 Task: Find the nearest light rail station to the Dallas Arboretum.
Action: Key pressed <Key.caps_lock>D<Key.caps_lock>allas<Key.space><Key.caps_lock>A<Key.caps_lock>rboretum
Screenshot: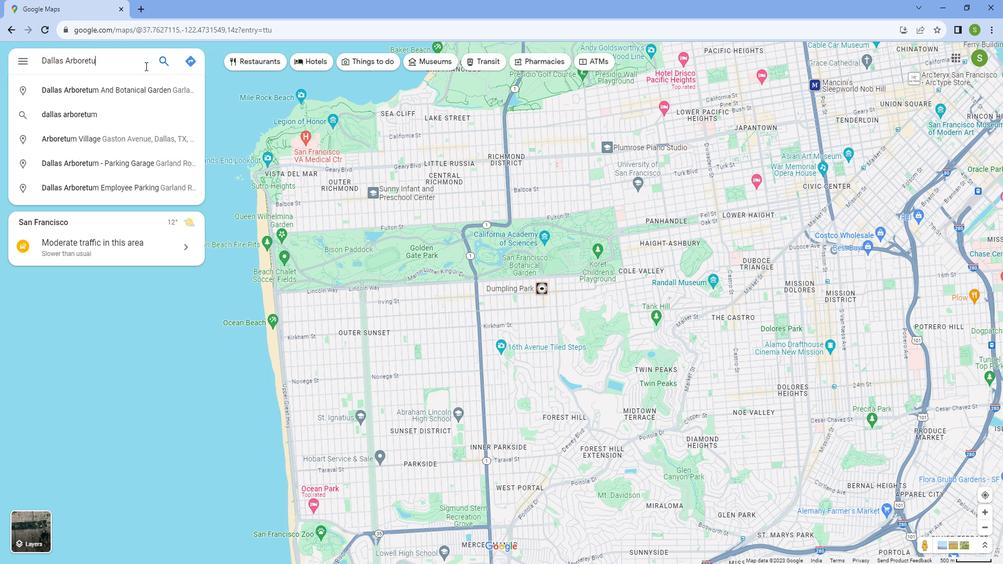 
Action: Mouse moved to (155, 103)
Screenshot: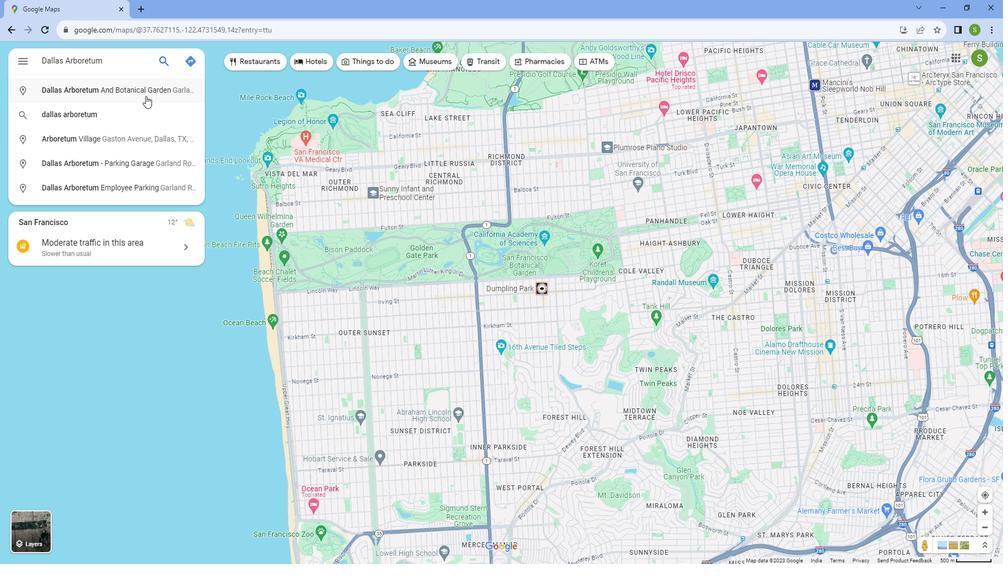 
Action: Mouse pressed left at (155, 103)
Screenshot: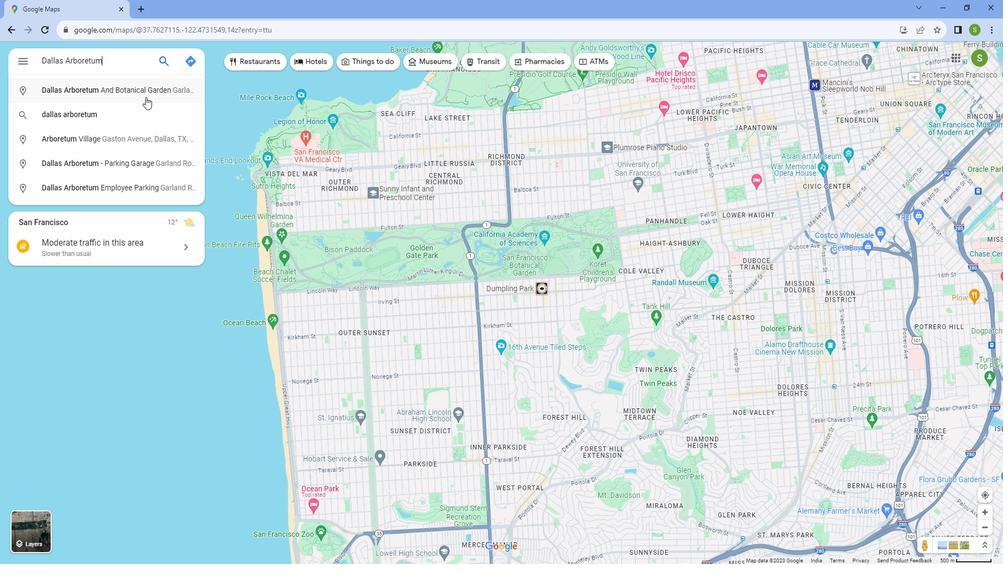 
Action: Mouse moved to (119, 296)
Screenshot: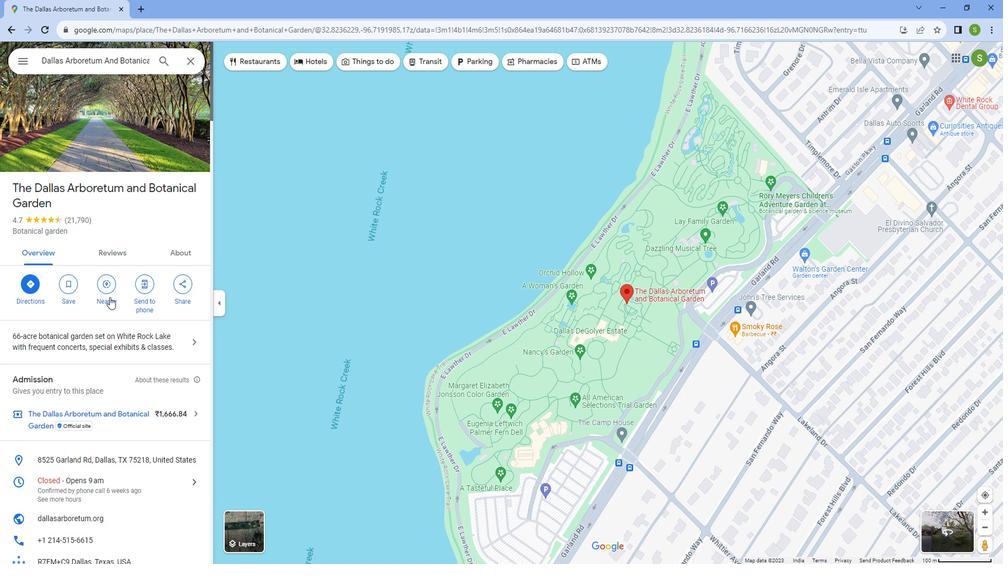 
Action: Mouse pressed left at (119, 296)
Screenshot: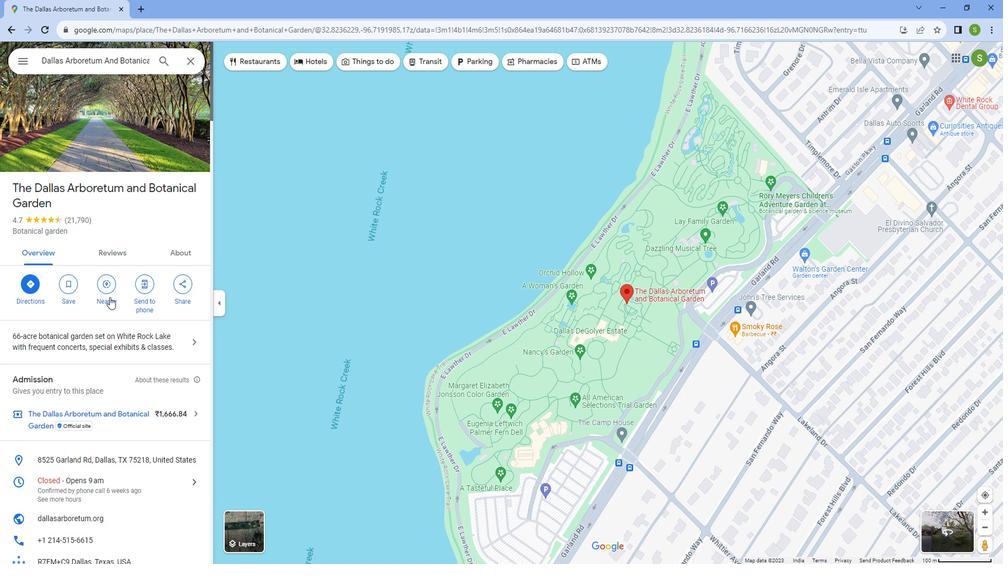 
Action: Mouse moved to (108, 73)
Screenshot: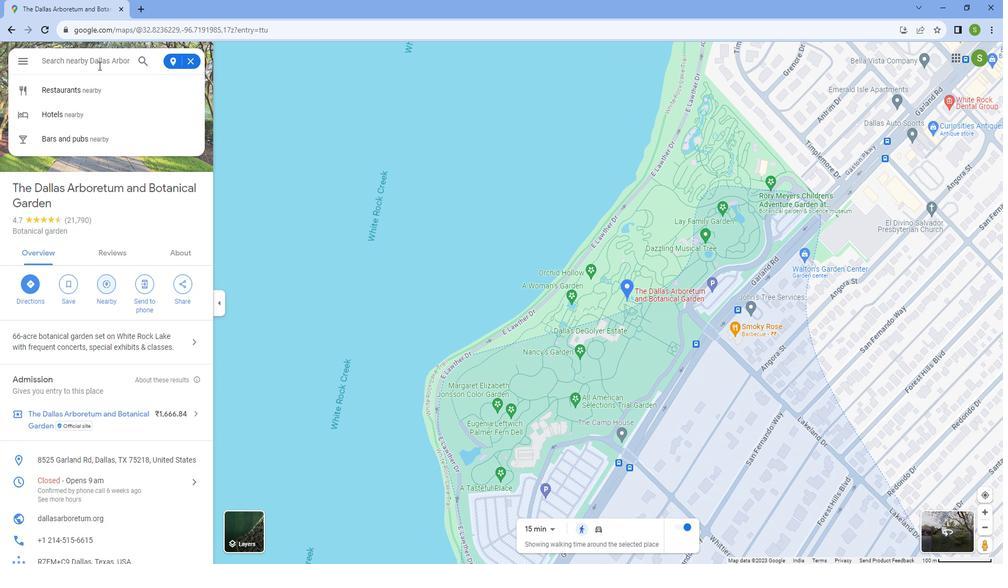 
Action: Key pressed <Key.caps_lock>L<Key.caps_lock>ight<Key.space><Key.caps_lock>R<Key.caps_lock>ail<Key.space><Key.caps_lock>S<Key.caps_lock>tation<Key.enter>
Screenshot: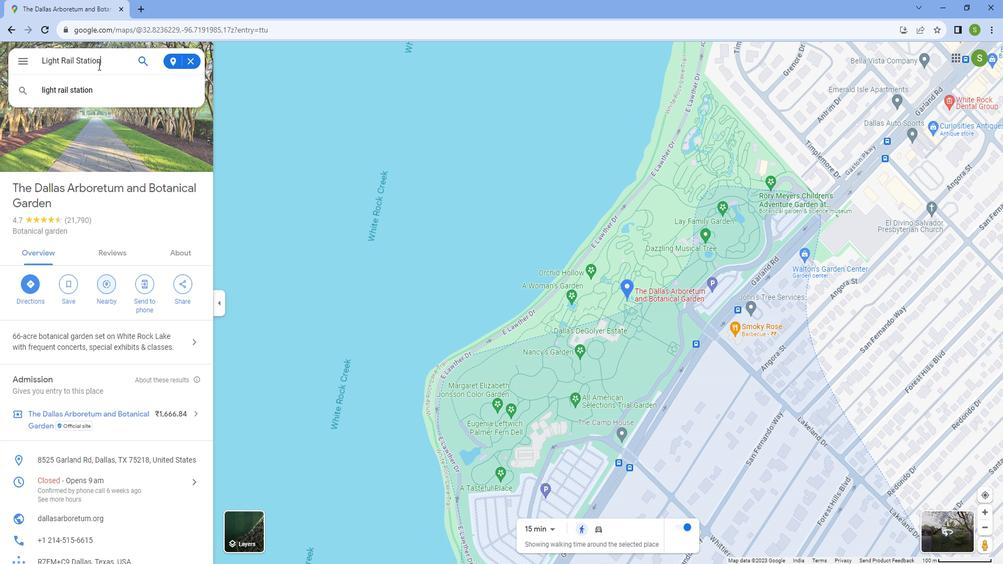 
Action: Mouse moved to (106, 177)
Screenshot: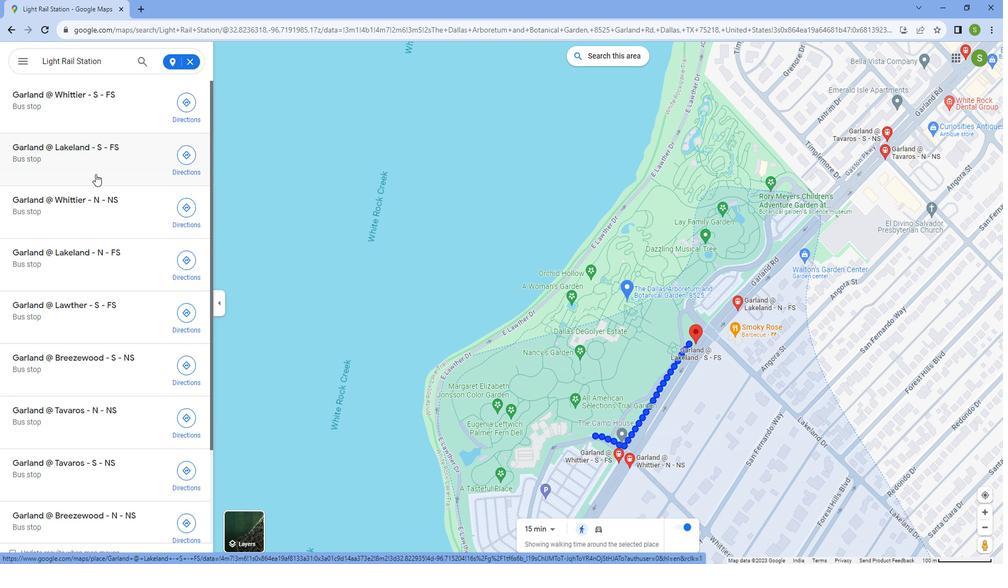 
Action: Mouse pressed left at (106, 177)
Screenshot: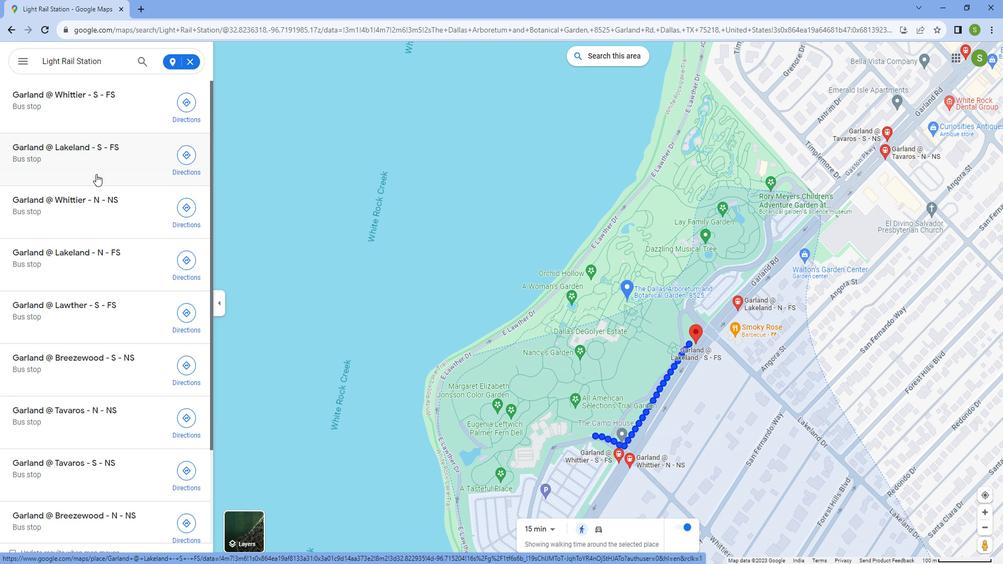 
Action: Mouse moved to (429, 99)
Screenshot: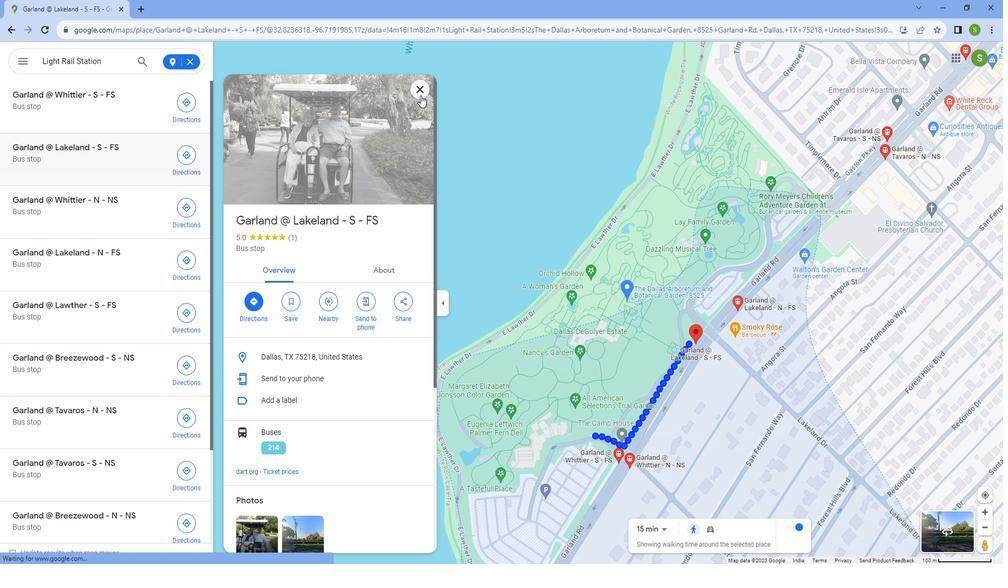 
Action: Mouse pressed left at (429, 99)
Screenshot: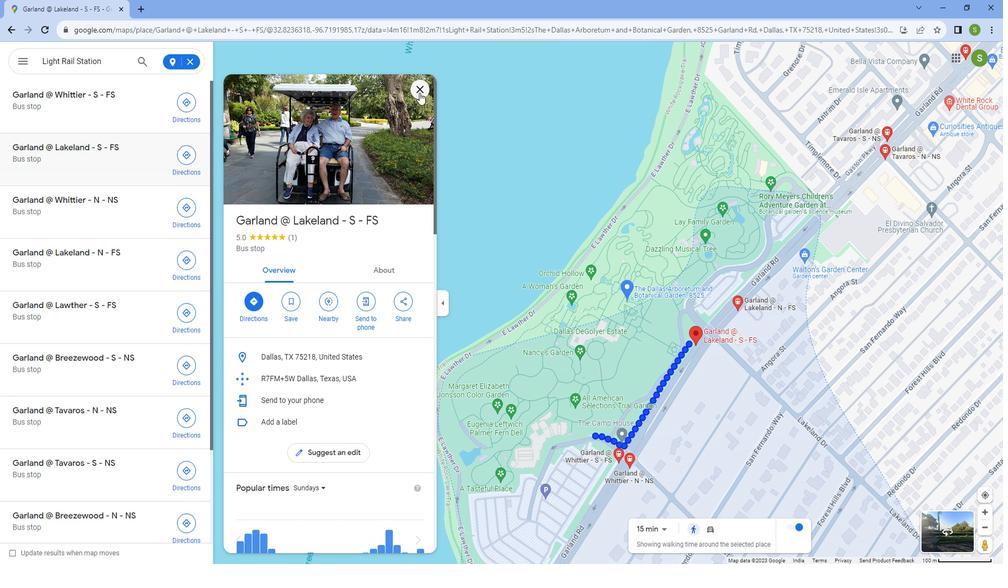 
Action: Mouse moved to (89, 348)
Screenshot: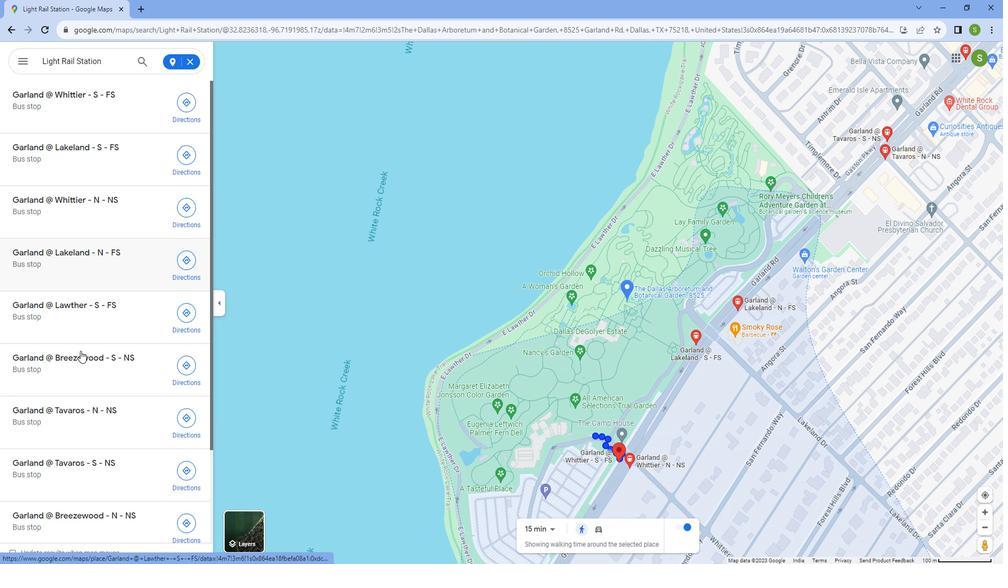 
Action: Mouse scrolled (89, 348) with delta (0, 0)
Screenshot: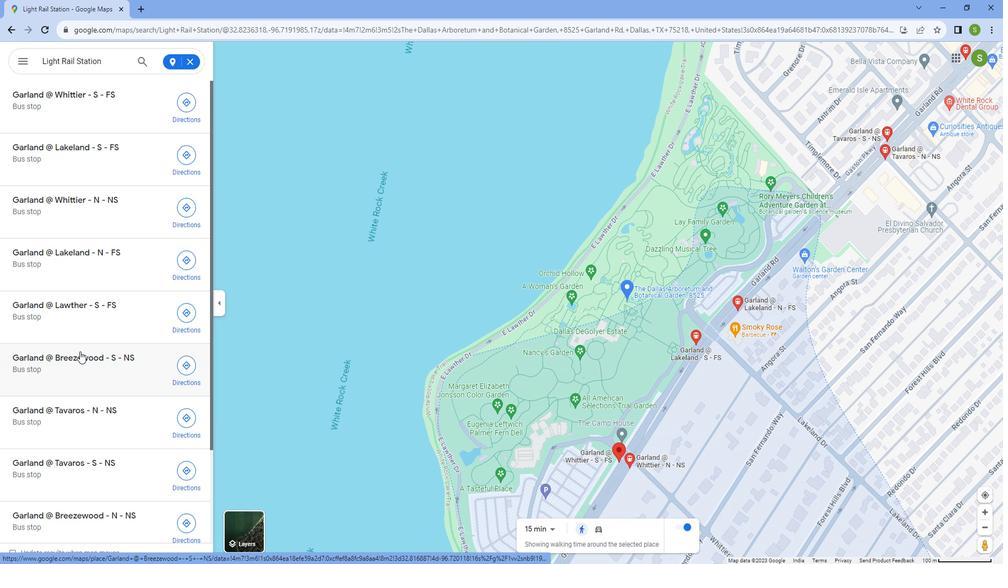 
Action: Mouse scrolled (89, 348) with delta (0, 0)
Screenshot: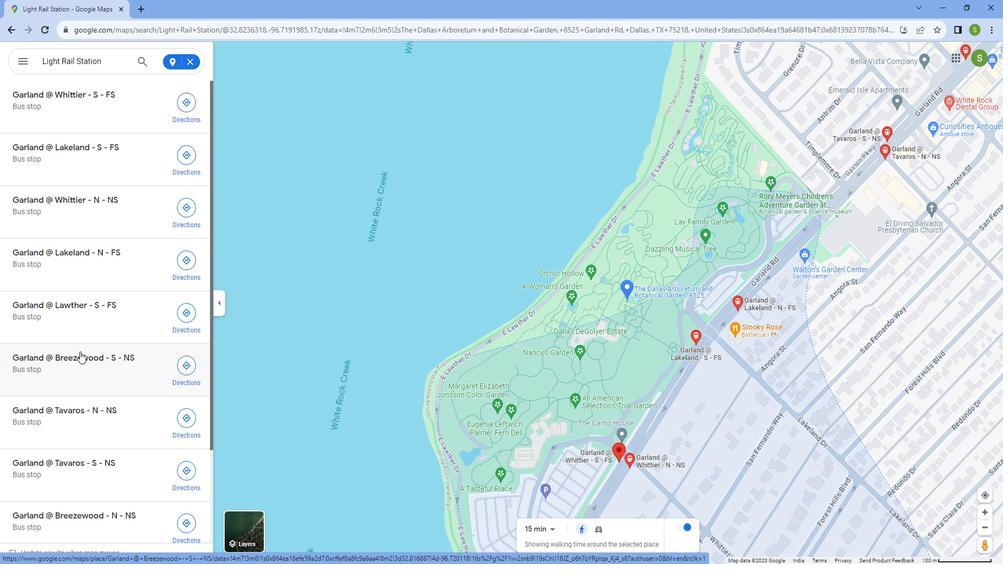 
Action: Mouse moved to (86, 304)
Screenshot: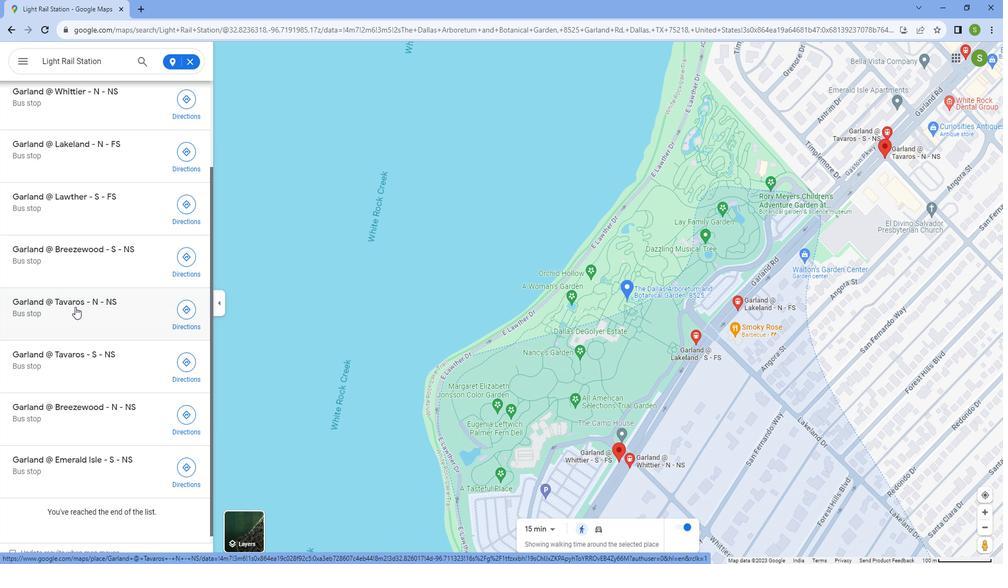 
Action: Mouse pressed left at (86, 304)
Screenshot: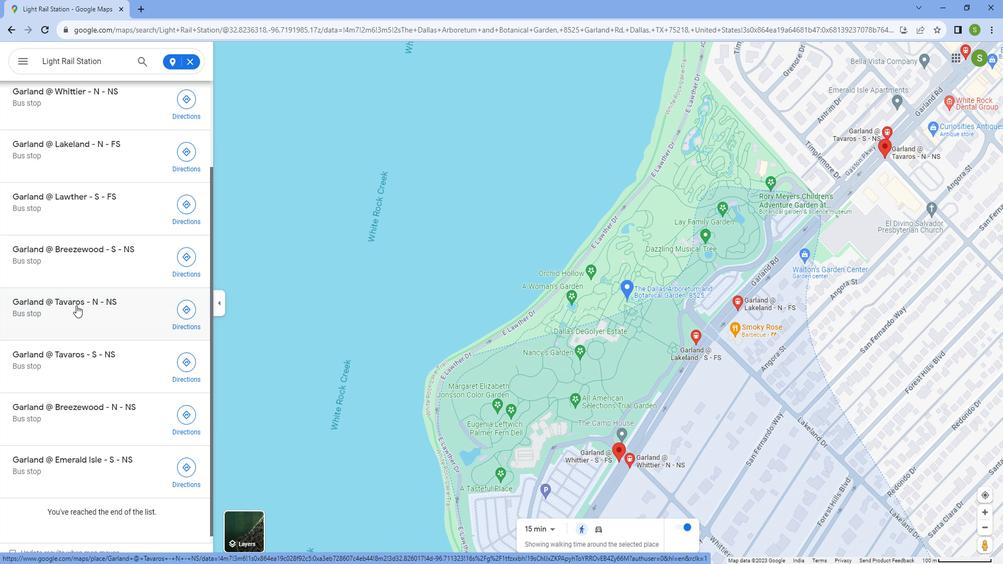 
Action: Mouse moved to (435, 97)
Screenshot: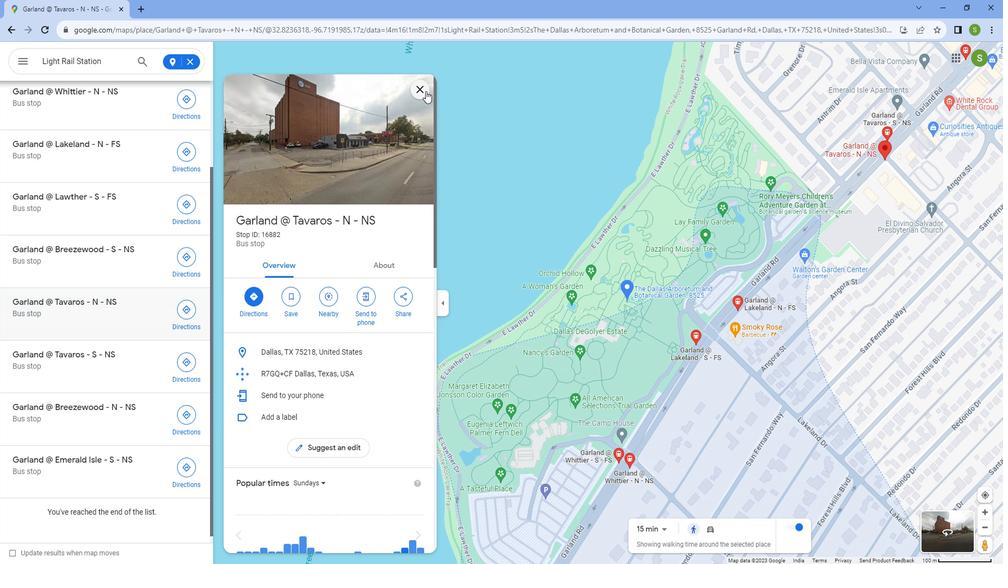
Action: Mouse pressed left at (435, 97)
Screenshot: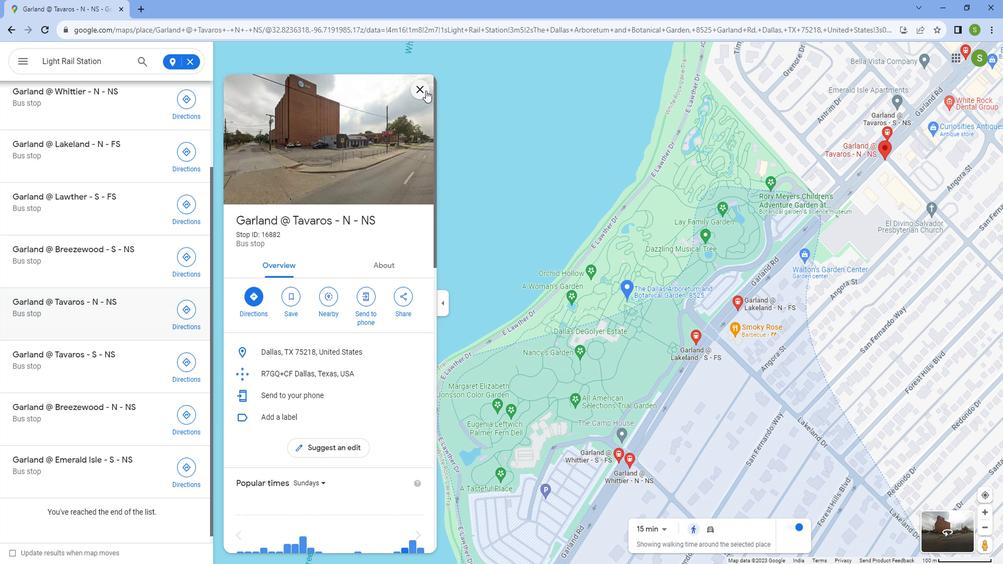 
Action: Mouse moved to (90, 475)
Screenshot: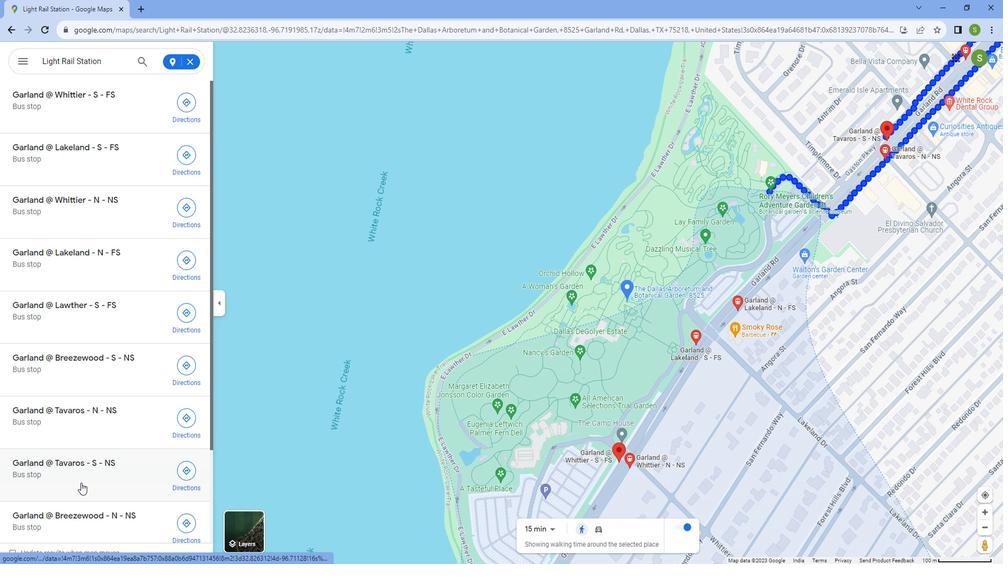 
Action: Mouse pressed left at (90, 475)
Screenshot: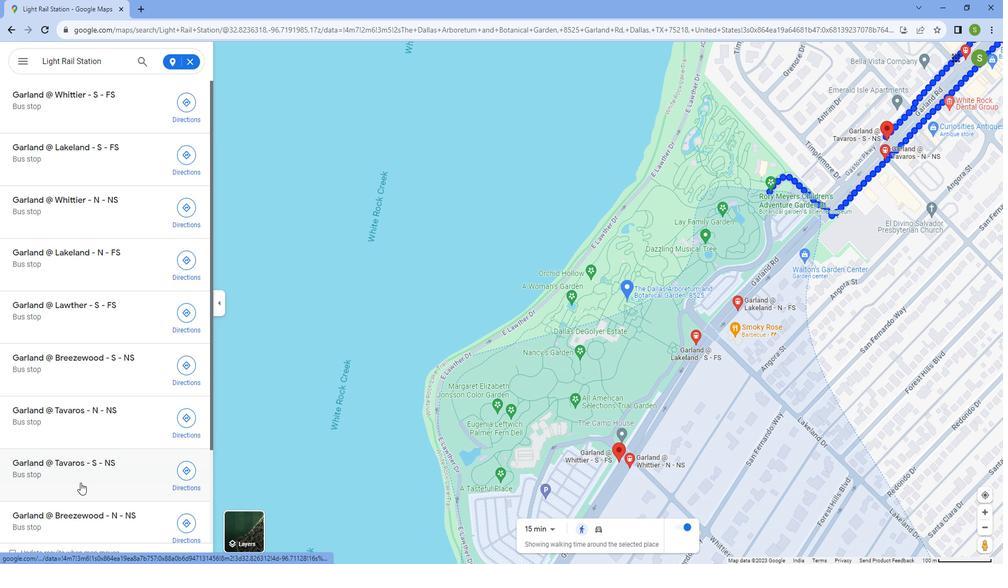 
Action: Mouse moved to (433, 94)
Screenshot: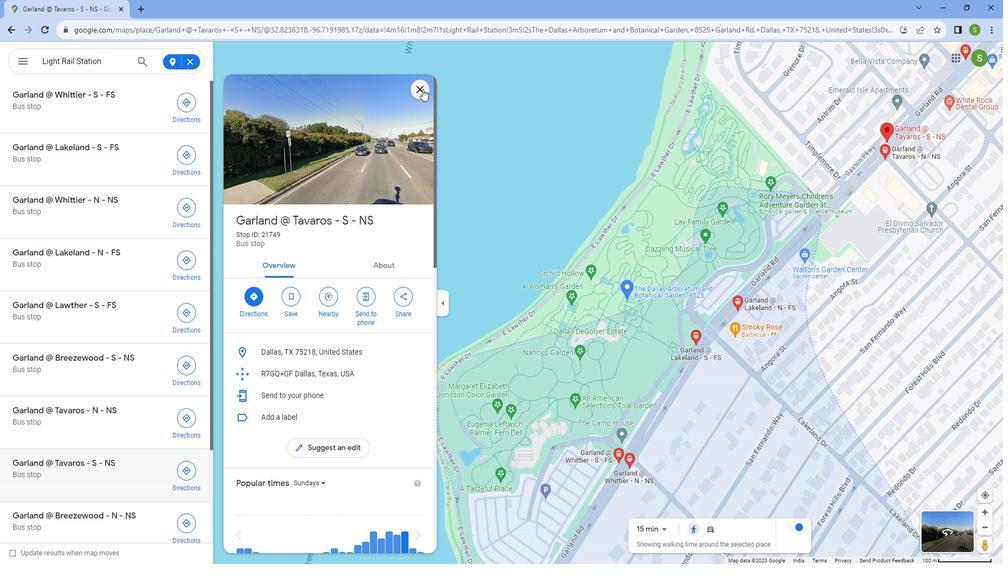 
Action: Mouse pressed left at (433, 94)
Screenshot: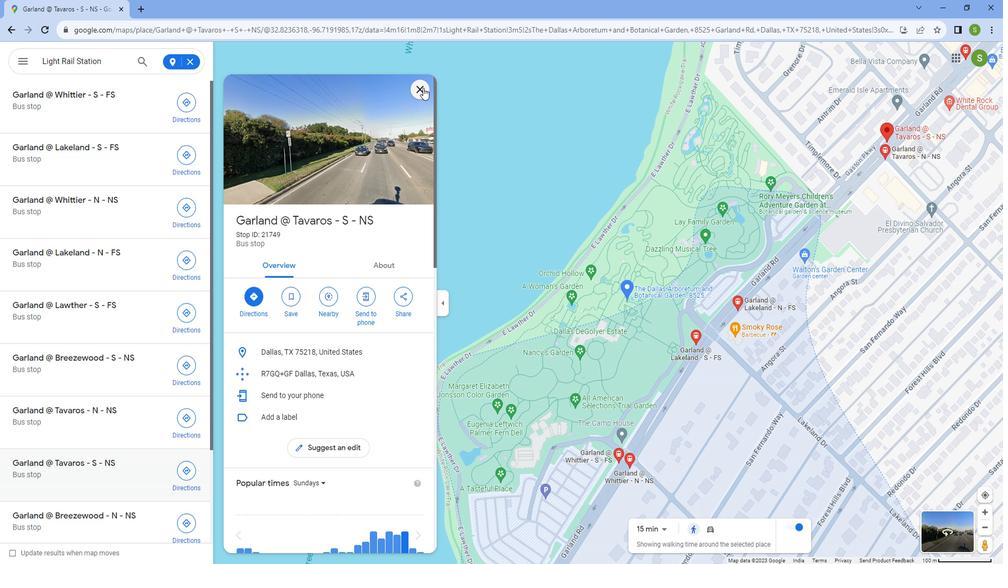 
Action: Mouse moved to (140, 260)
Screenshot: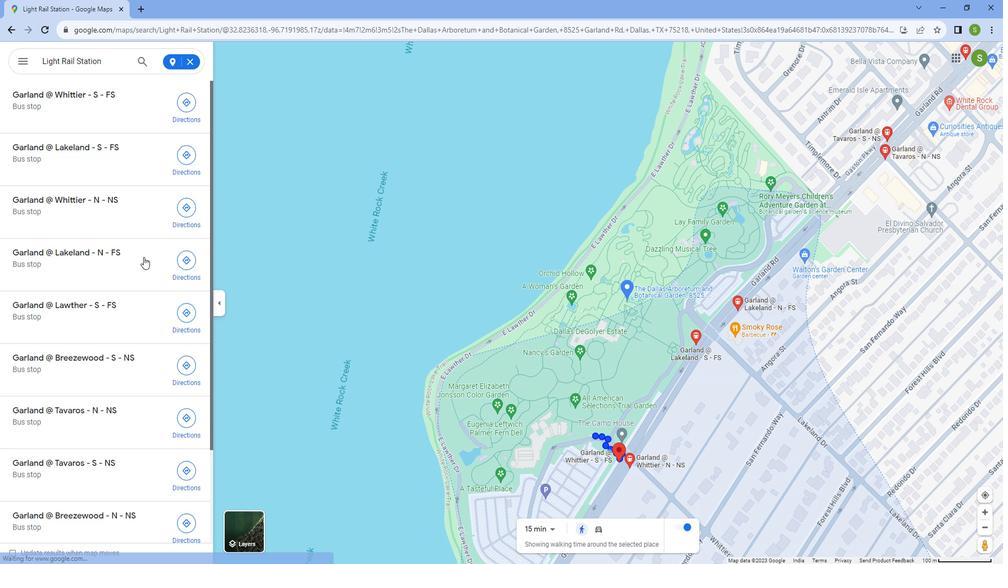 
Action: Mouse scrolled (140, 259) with delta (0, 0)
Screenshot: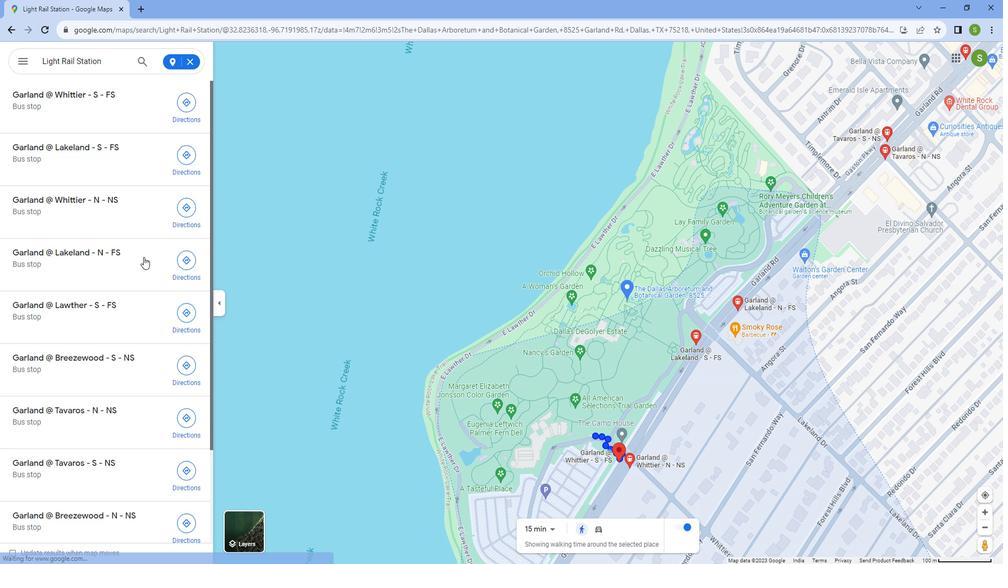 
Action: Mouse moved to (140, 261)
Screenshot: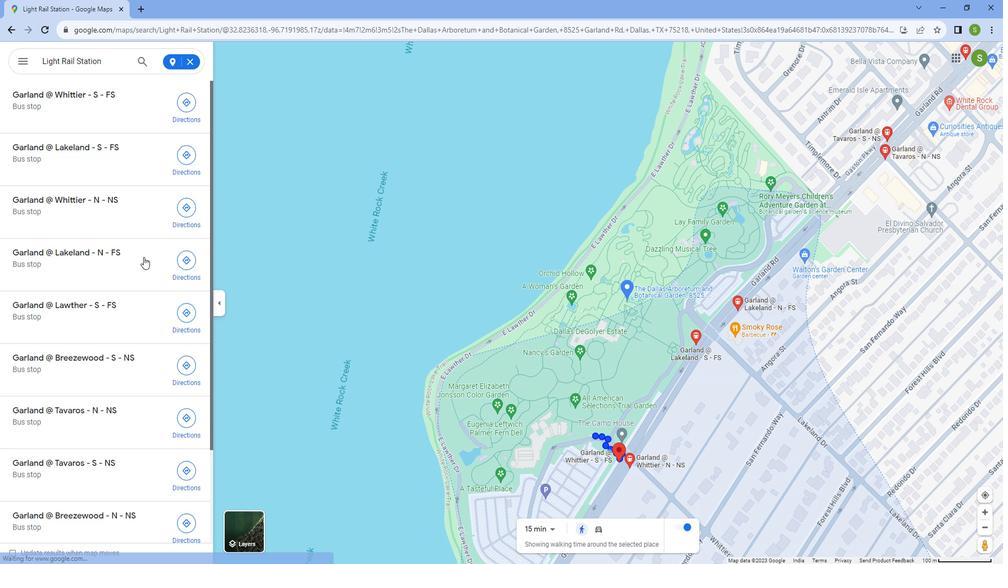 
Action: Mouse scrolled (140, 260) with delta (0, 0)
Screenshot: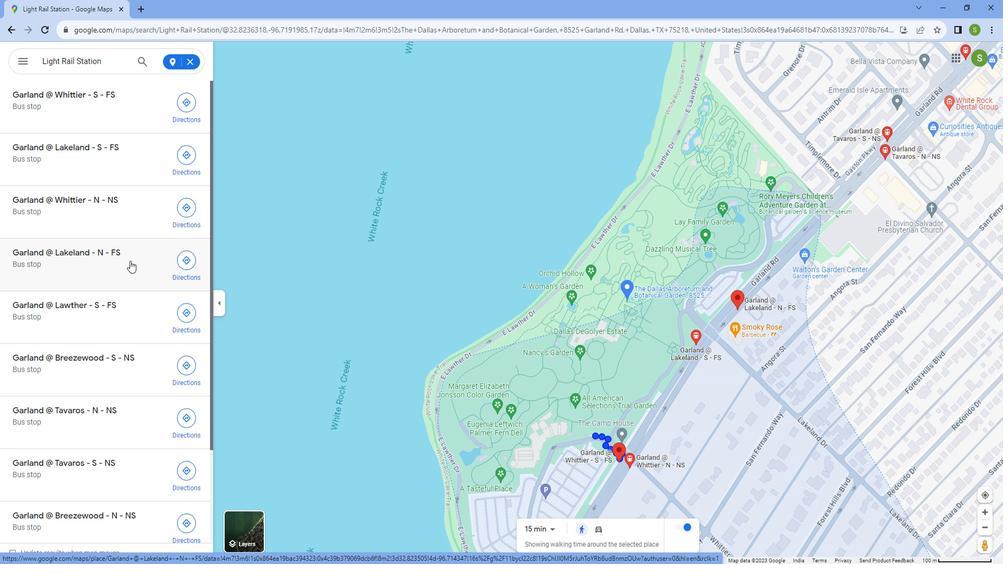 
Action: Mouse scrolled (140, 260) with delta (0, 0)
Screenshot: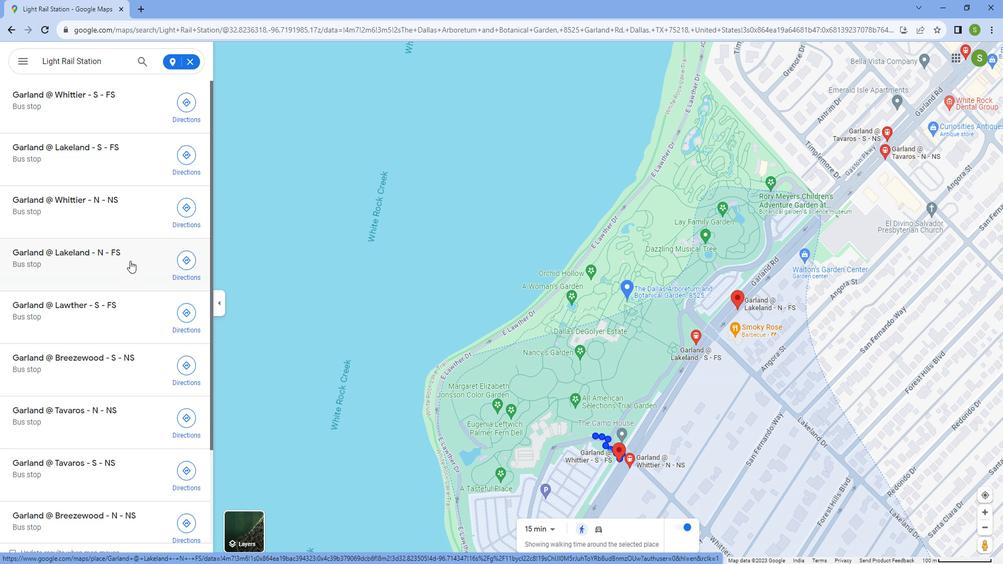 
Action: Mouse scrolled (140, 260) with delta (0, 0)
Screenshot: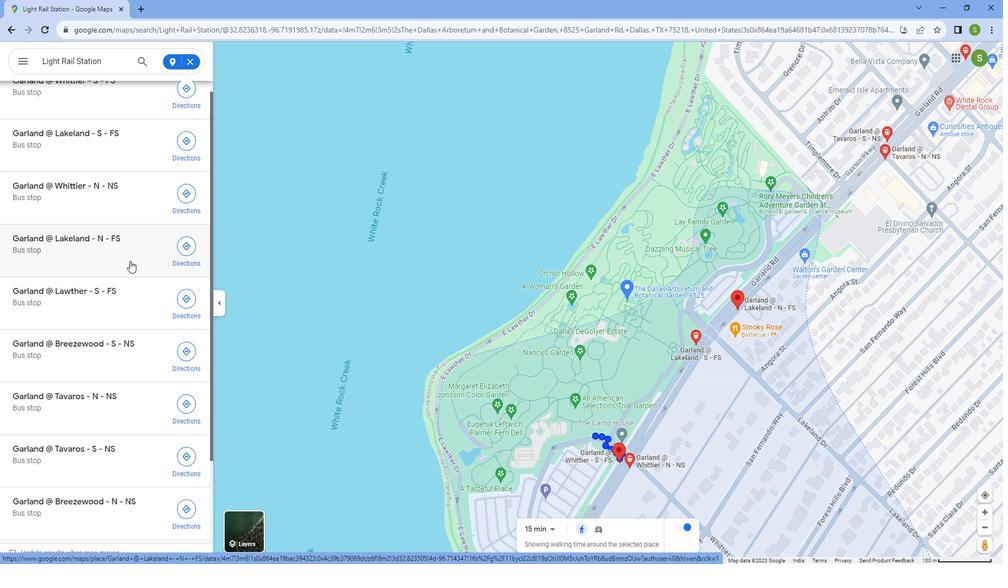 
Action: Mouse scrolled (140, 260) with delta (0, 0)
Screenshot: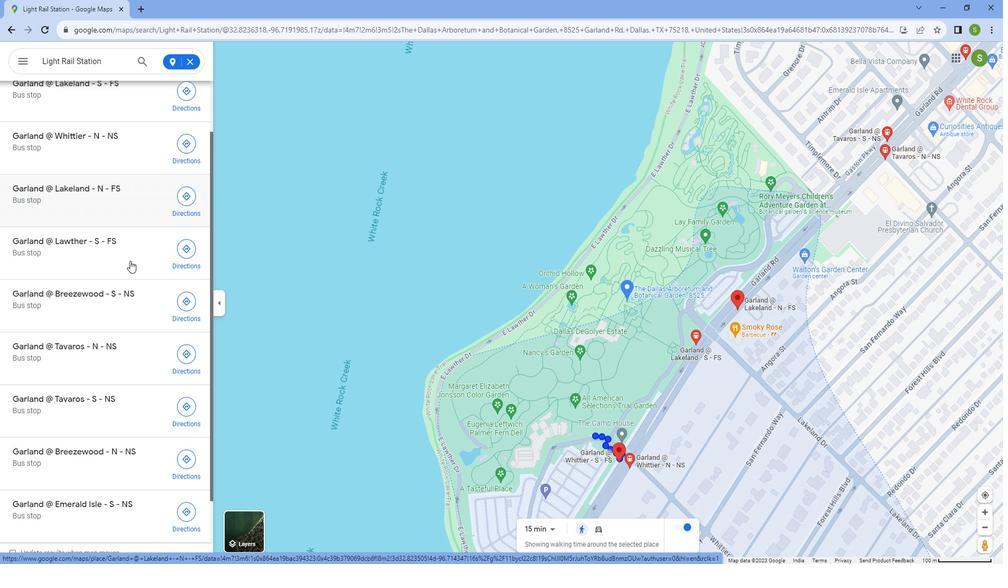 
Action: Mouse scrolled (140, 261) with delta (0, 0)
Screenshot: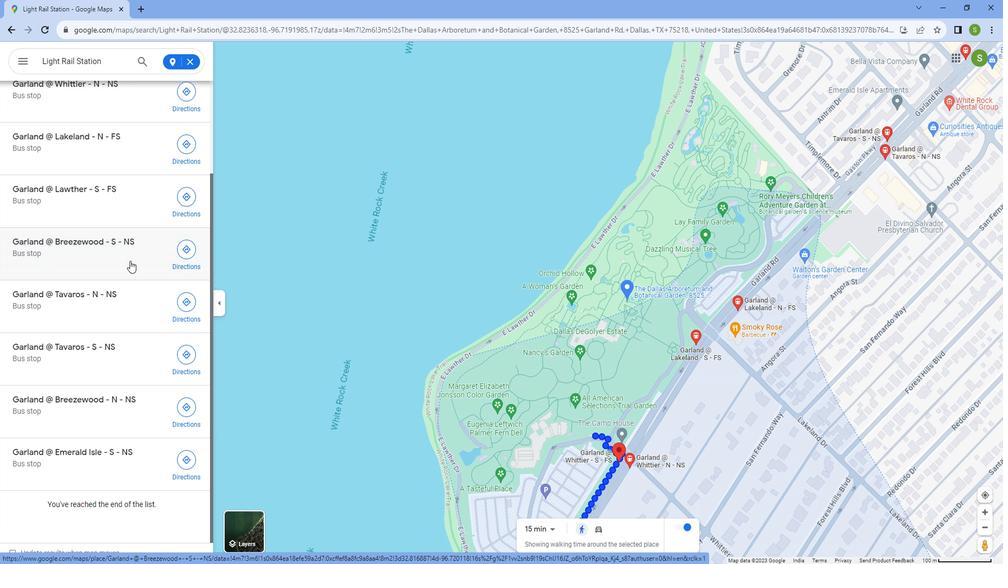 
Action: Mouse scrolled (140, 261) with delta (0, 0)
Screenshot: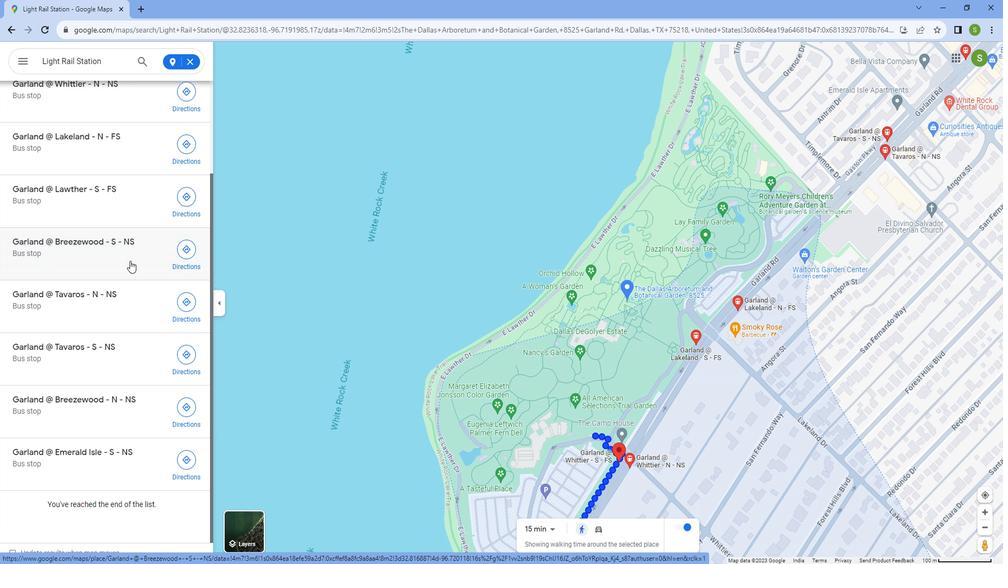 
Action: Mouse scrolled (140, 261) with delta (0, 0)
Screenshot: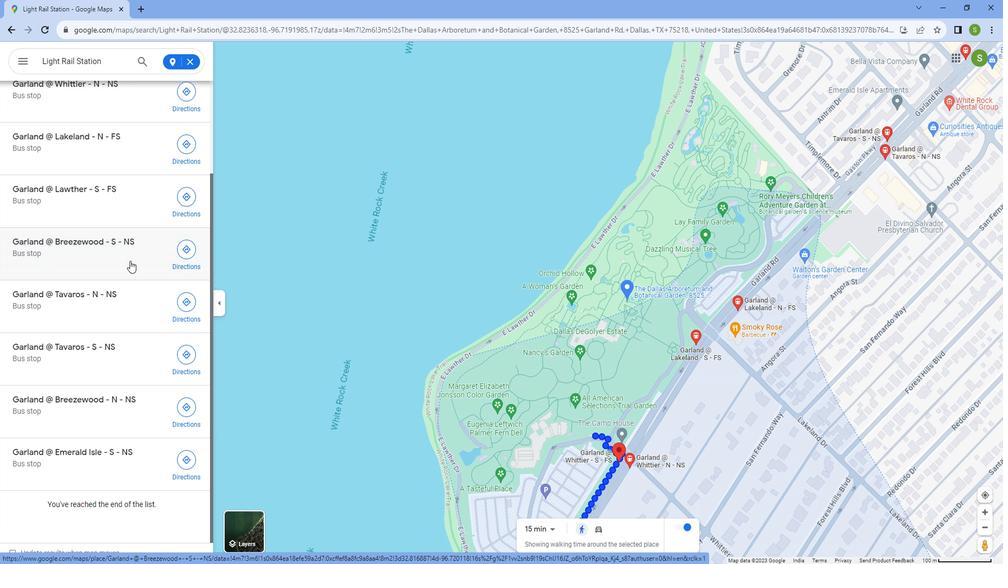 
Action: Mouse scrolled (140, 261) with delta (0, 0)
Screenshot: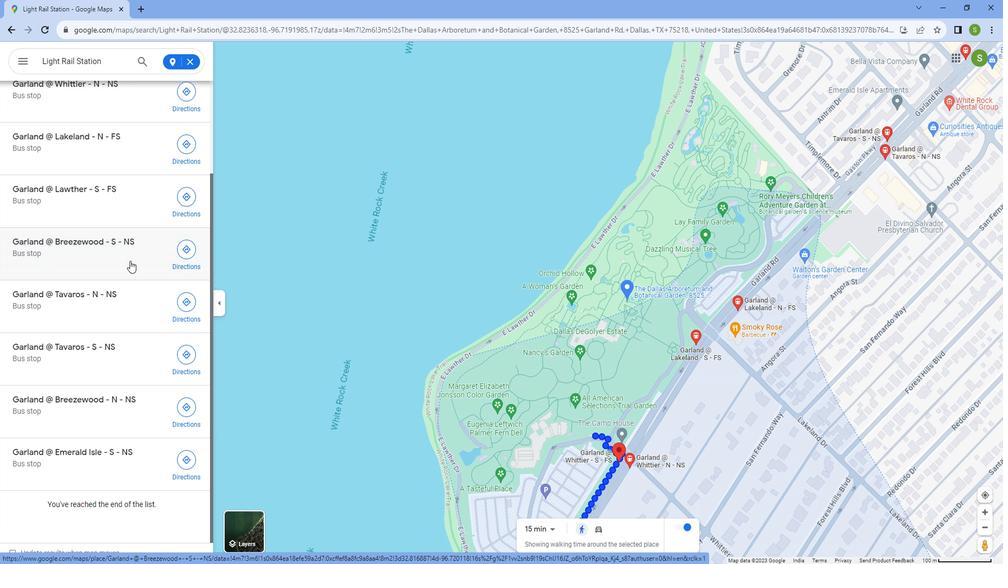 
Action: Mouse scrolled (140, 261) with delta (0, 0)
Screenshot: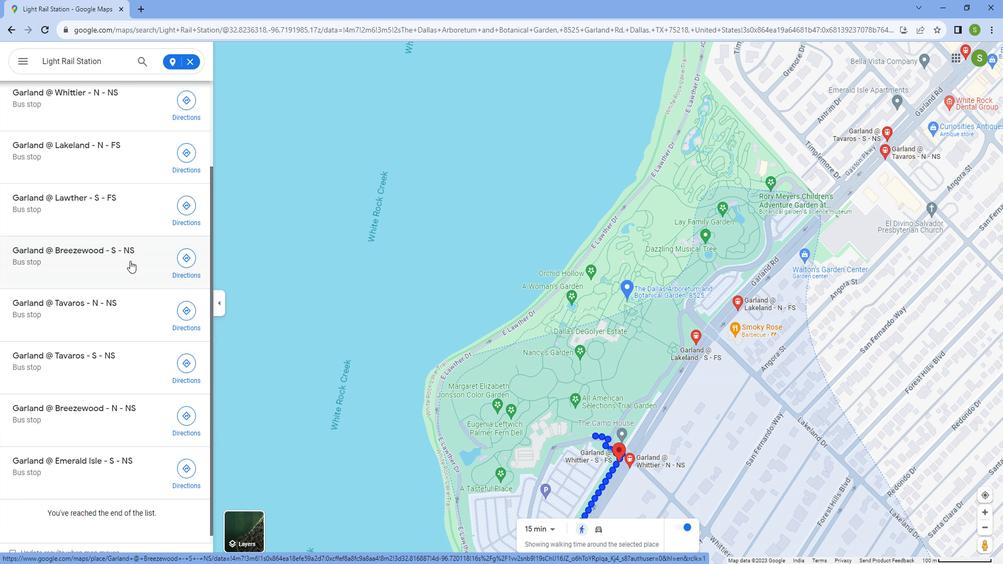 
Action: Mouse scrolled (140, 261) with delta (0, 0)
Screenshot: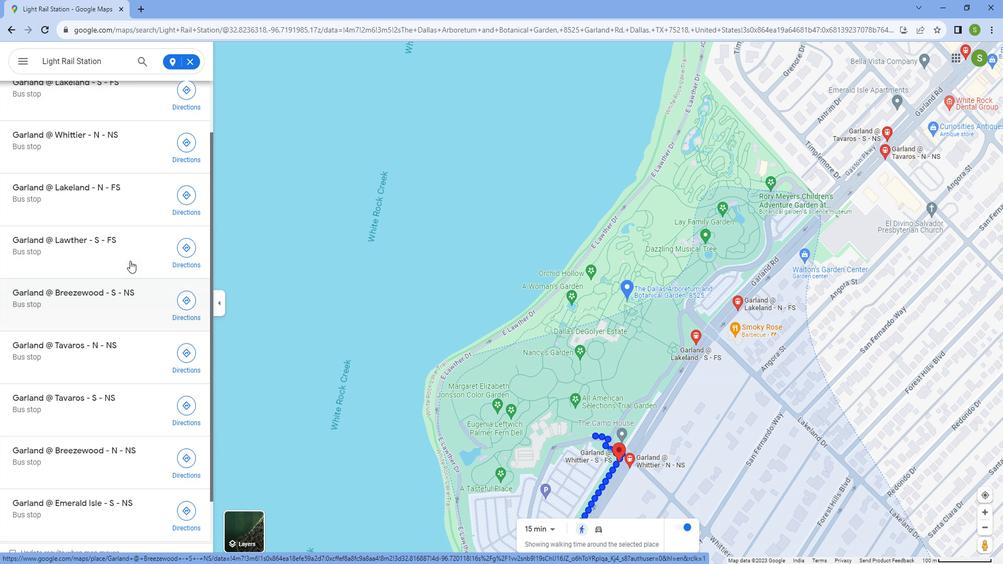 
Action: Mouse scrolled (140, 261) with delta (0, 0)
Screenshot: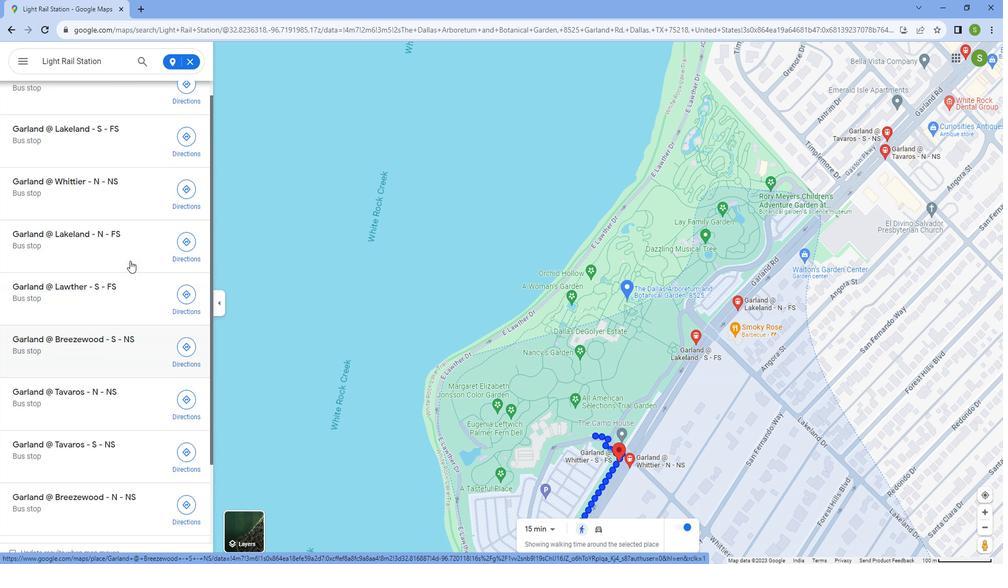 
Action: Mouse scrolled (140, 261) with delta (0, 0)
Screenshot: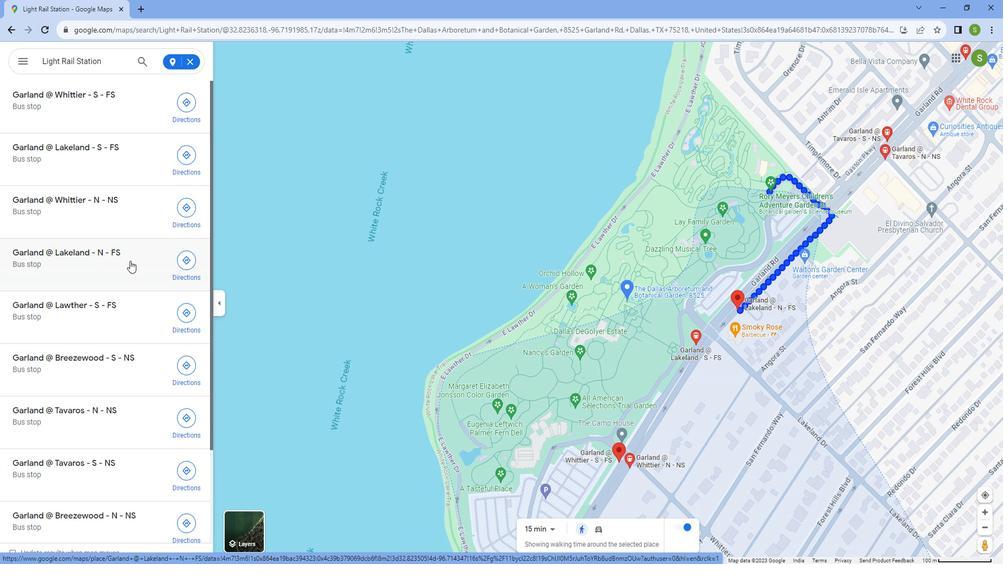 
Action: Mouse scrolled (140, 261) with delta (0, 0)
Screenshot: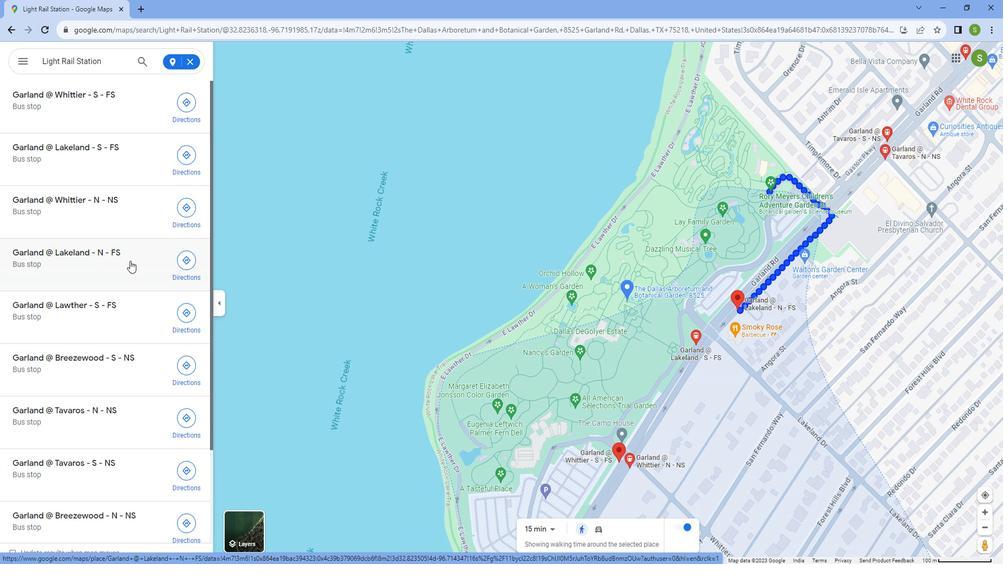 
Action: Mouse scrolled (140, 261) with delta (0, 0)
Screenshot: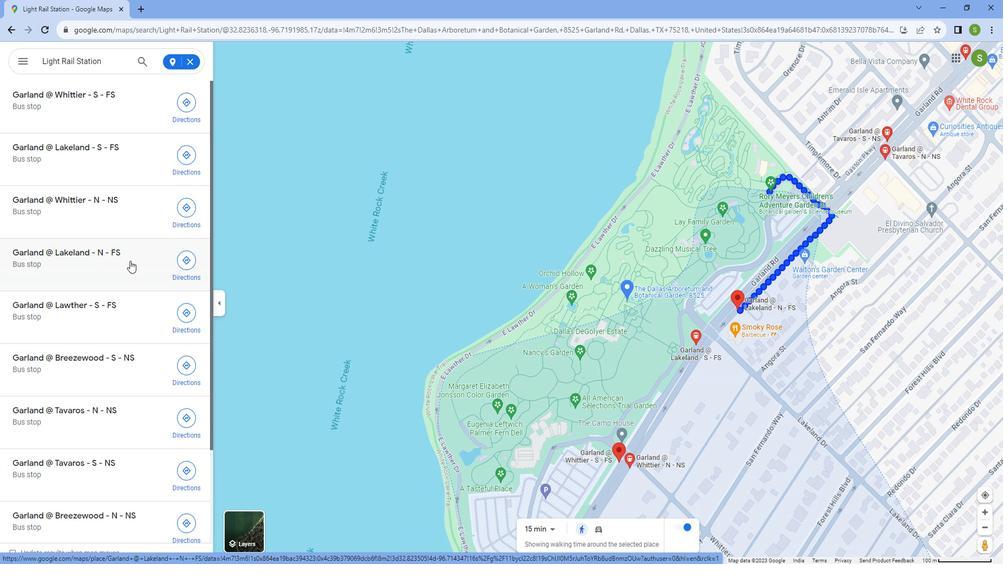 
Action: Mouse scrolled (140, 261) with delta (0, 0)
Screenshot: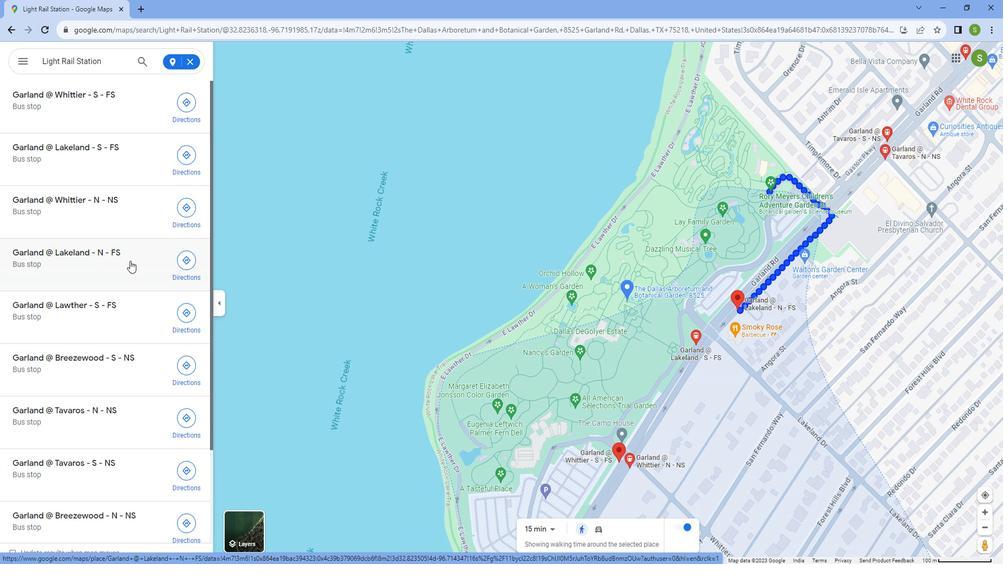 
Action: Mouse moved to (293, 250)
Screenshot: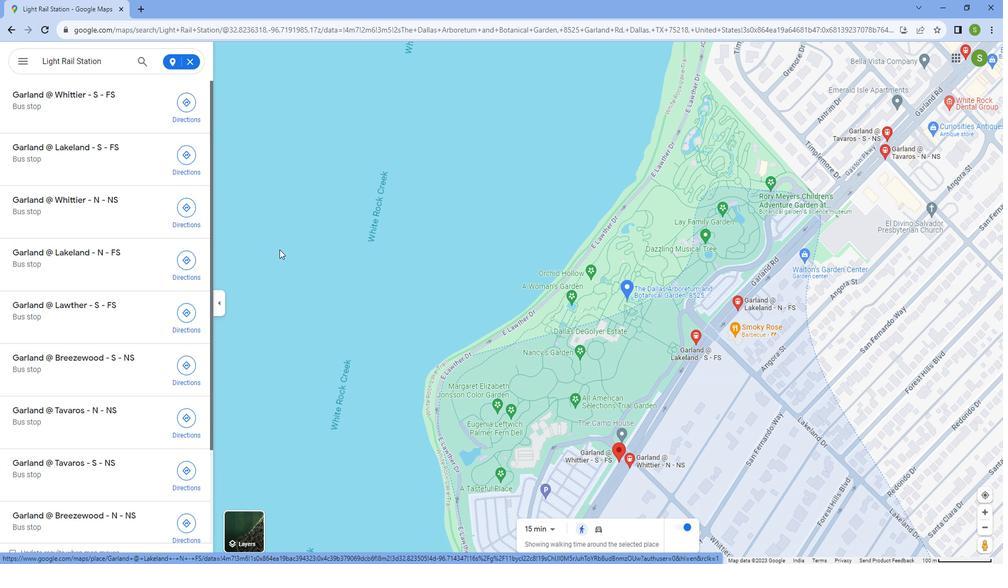 
